Task: Find camping sites between Acadia National Park, Maine, and White Mountains National Forest, New Hampshire.
Action: Mouse moved to (241, 81)
Screenshot: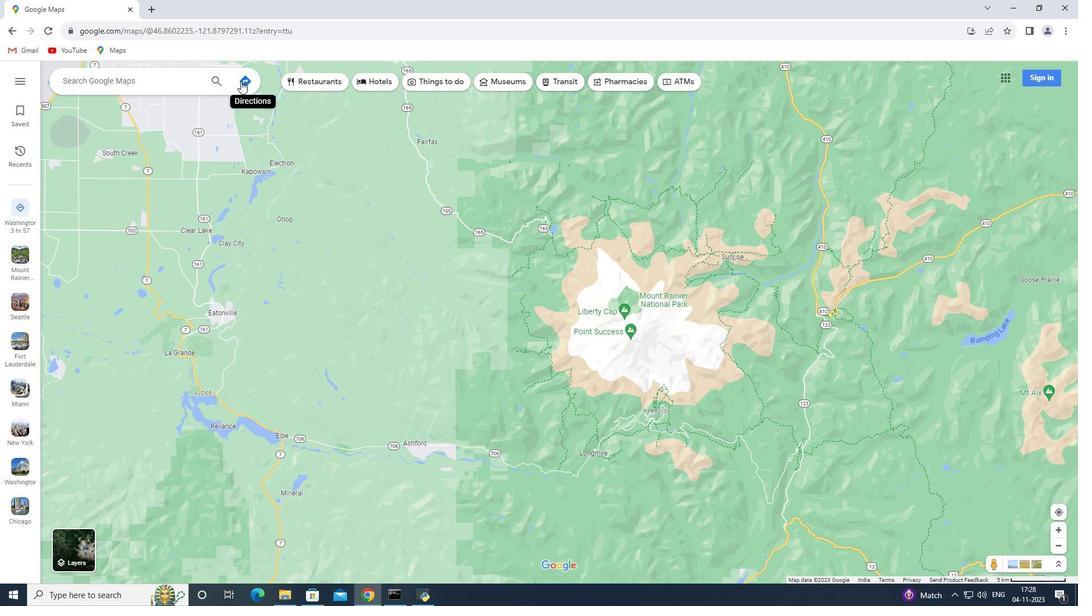 
Action: Mouse pressed left at (241, 81)
Screenshot: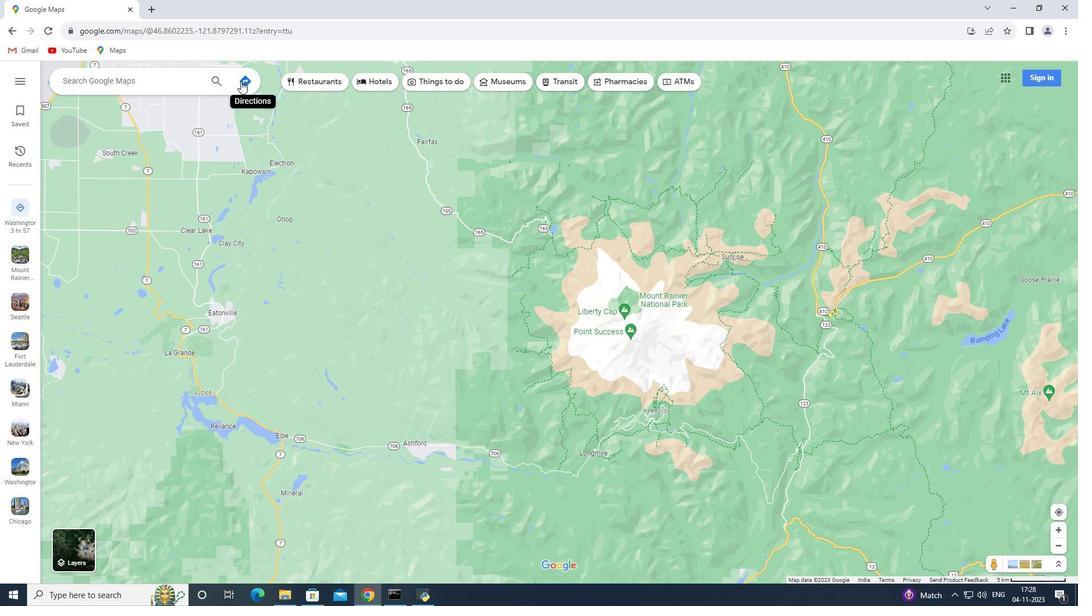 
Action: Mouse moved to (148, 113)
Screenshot: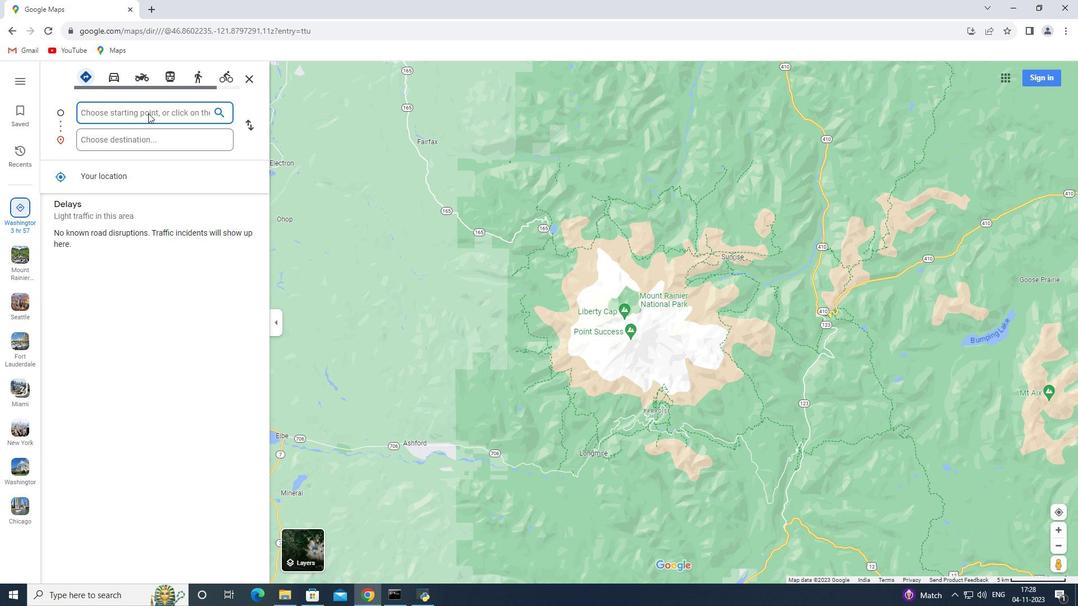 
Action: Key pressed <Key.shift>Acadia<Key.space><Key.shift>National<Key.space><Key.shift>park,<Key.space><Key.shift>Maine
Screenshot: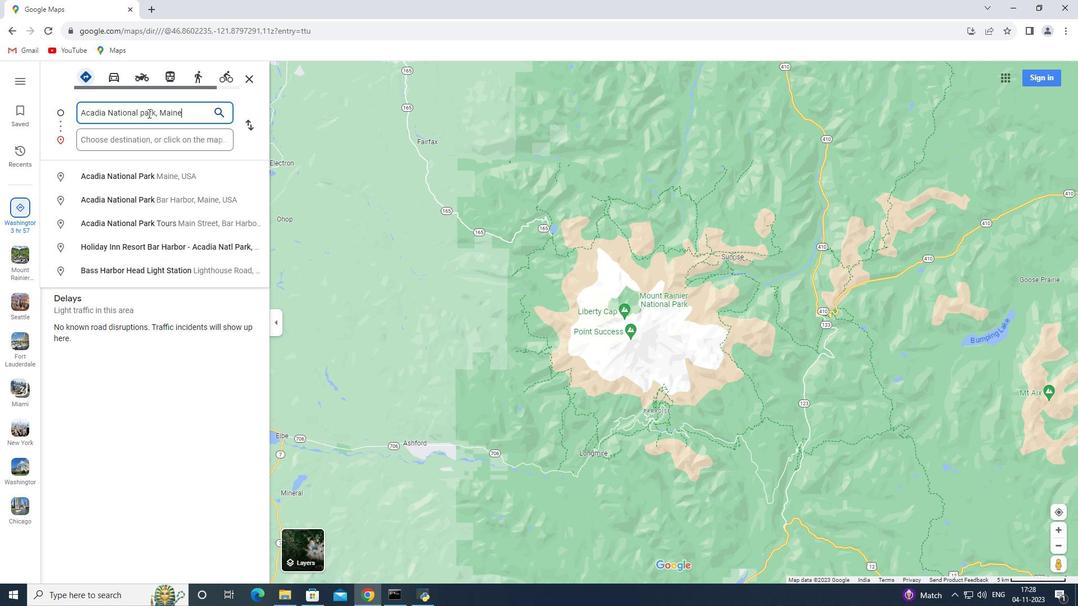 
Action: Mouse moved to (108, 147)
Screenshot: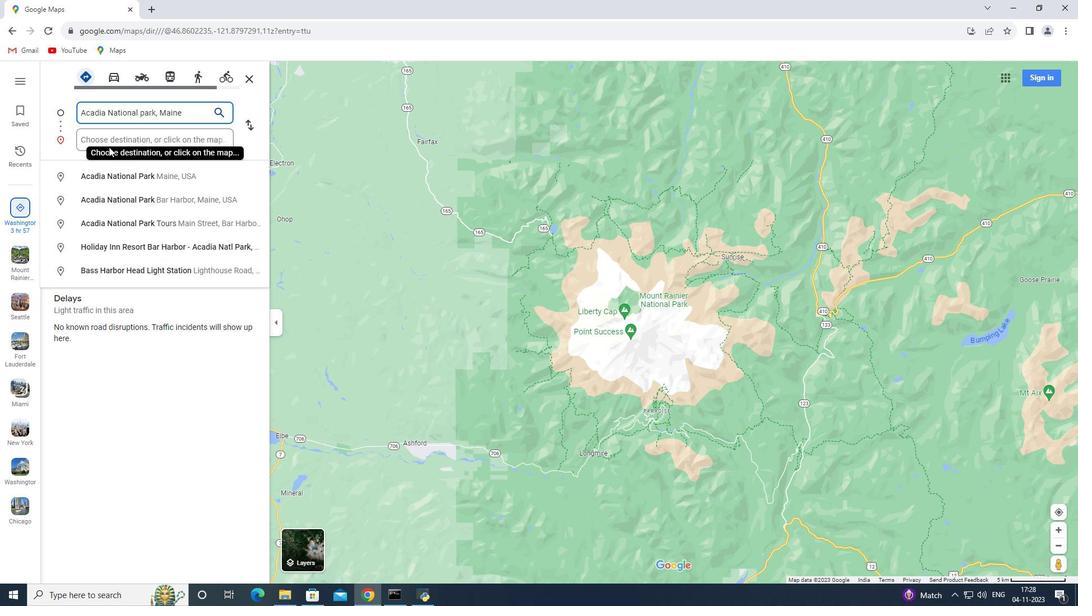 
Action: Mouse pressed left at (108, 147)
Screenshot: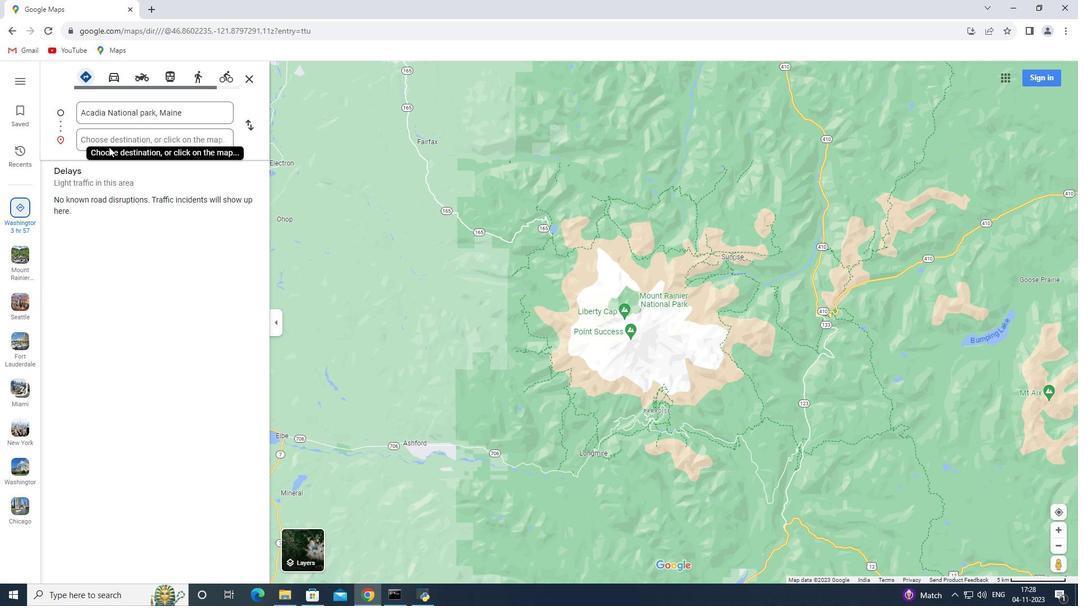 
Action: Mouse moved to (111, 140)
Screenshot: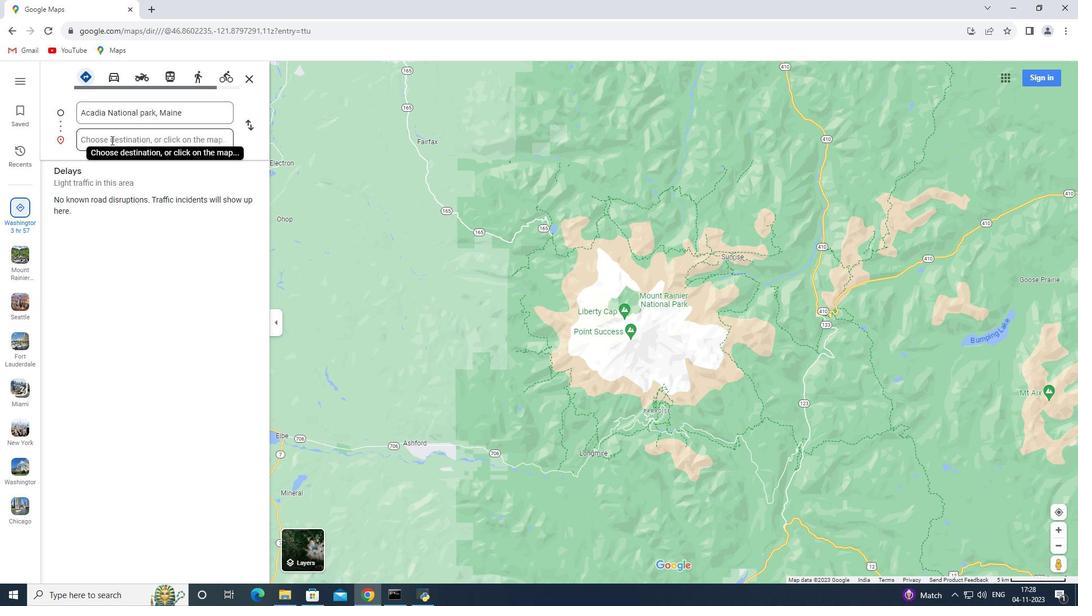 
Action: Mouse pressed left at (111, 140)
Screenshot: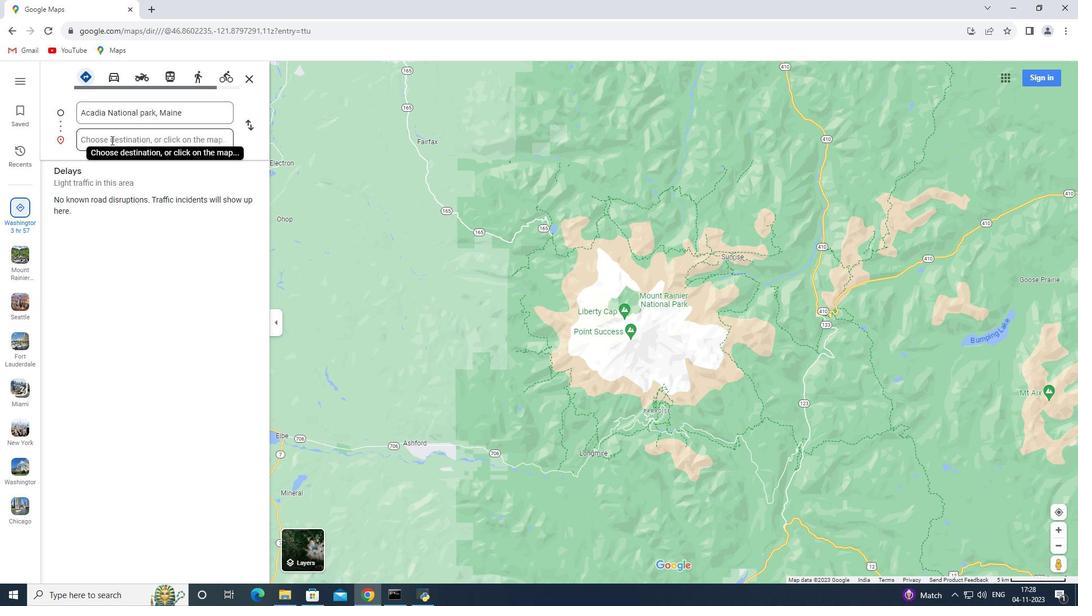 
Action: Key pressed <Key.shift>White<Key.space><Key.shift>Mountains<Key.space><Key.shift>National<Key.space><Key.shift>Forest,<Key.space><Key.shift>New<Key.space><Key.shift>Has<Key.backspace>mpshire<Key.enter>
Screenshot: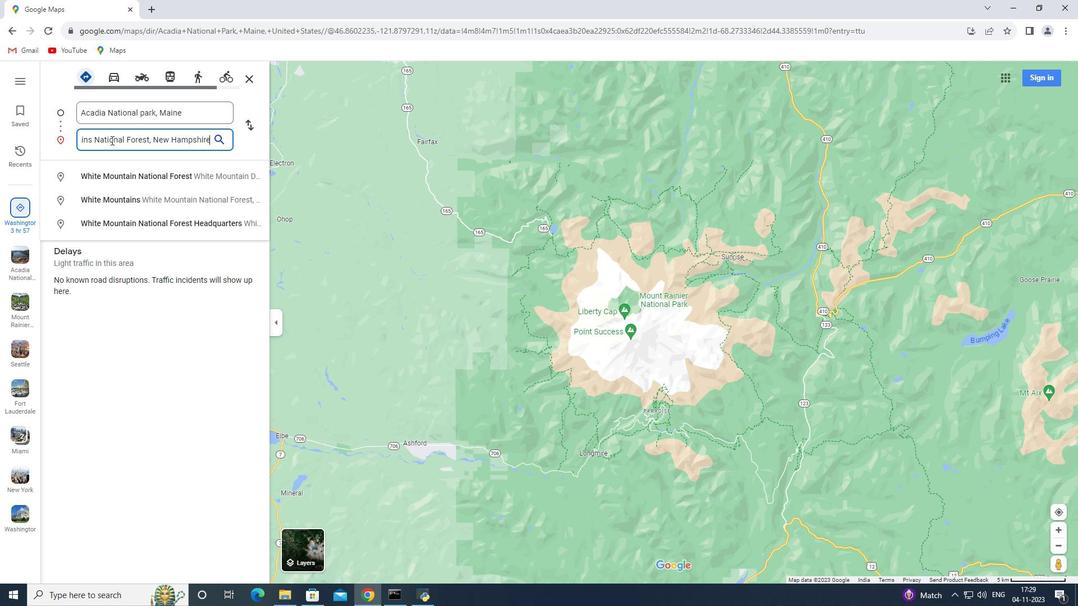 
Action: Mouse moved to (552, 78)
Screenshot: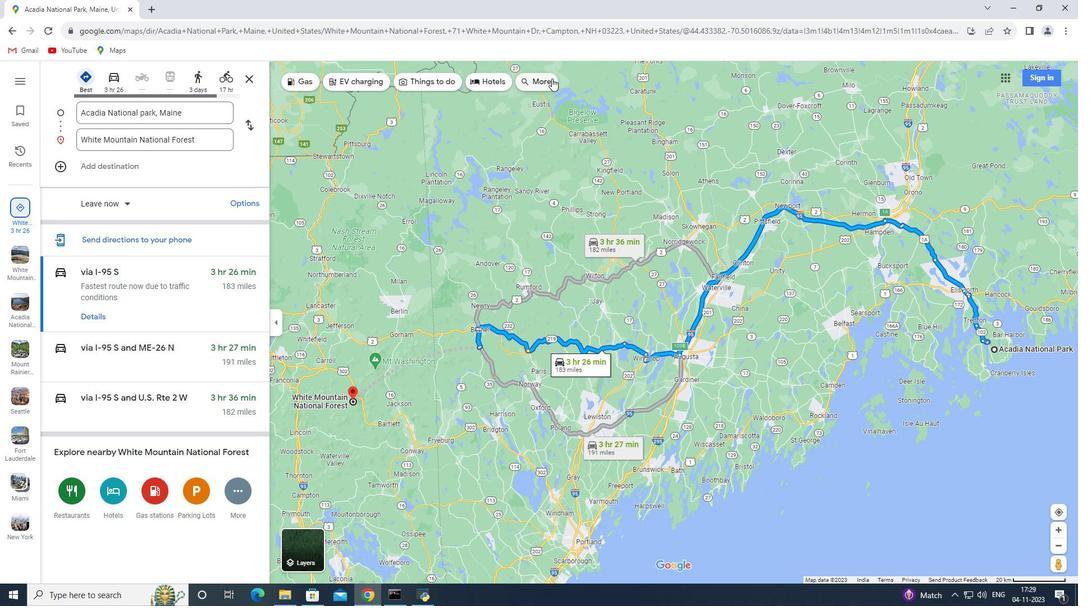 
Action: Mouse pressed left at (552, 78)
Screenshot: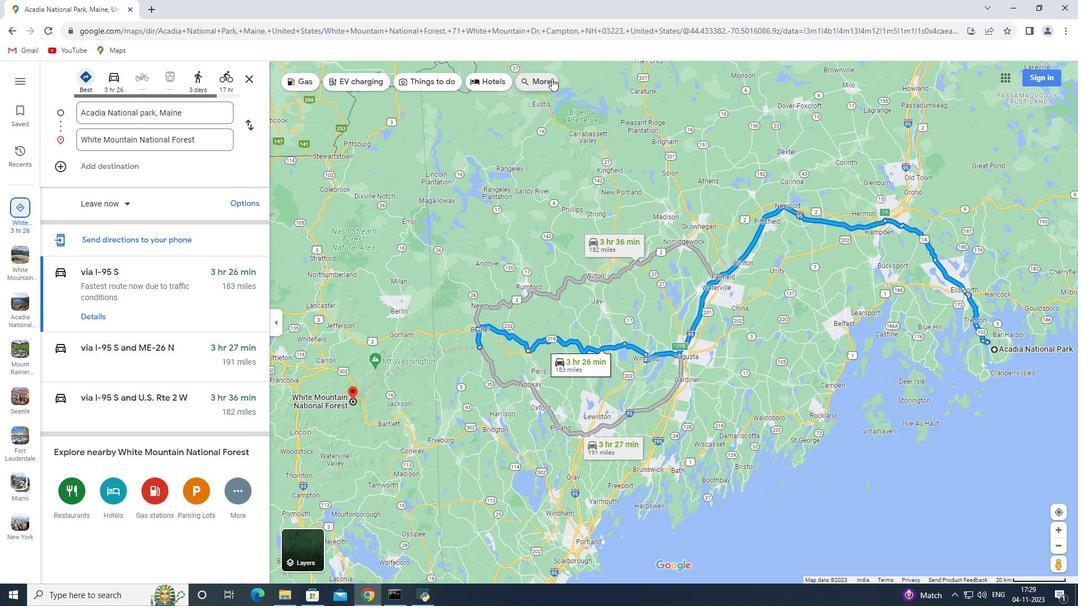 
Action: Mouse moved to (134, 76)
Screenshot: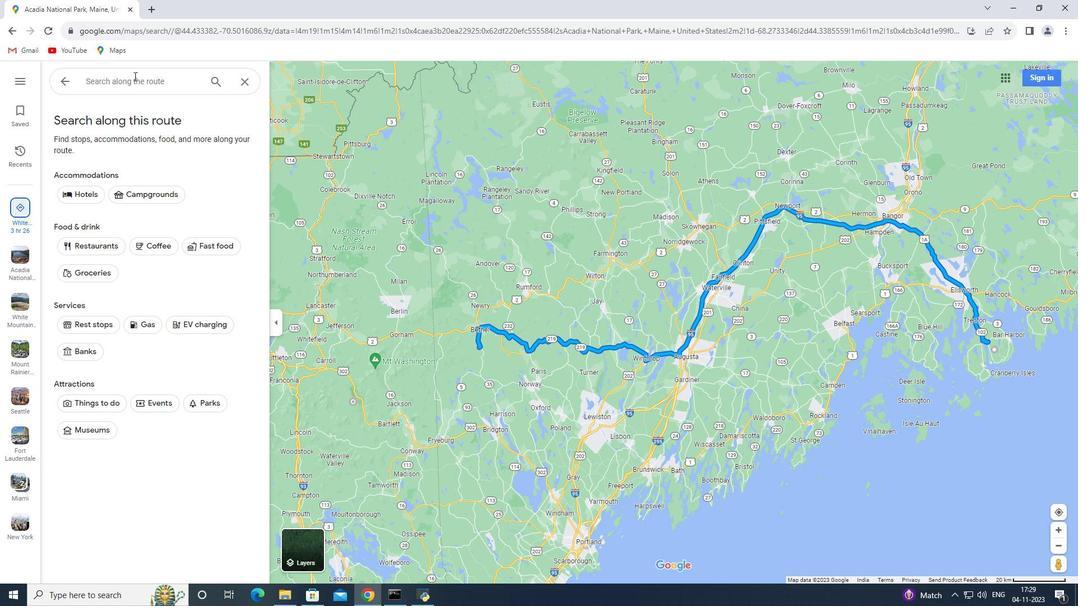 
Action: Mouse pressed left at (134, 76)
Screenshot: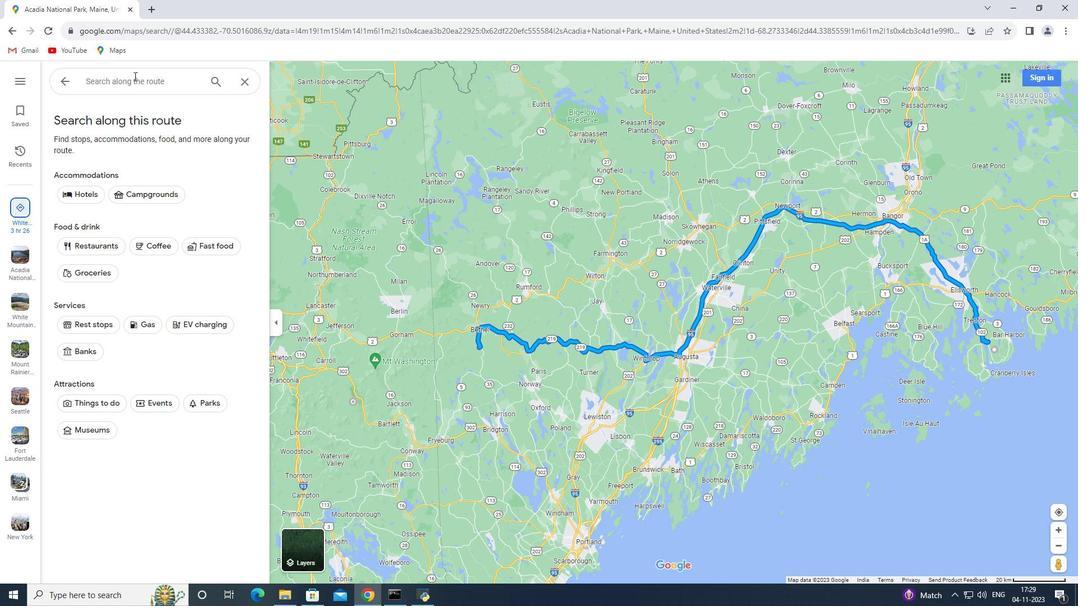 
Action: Key pressed camping<Key.space>sites<Key.enter>
Screenshot: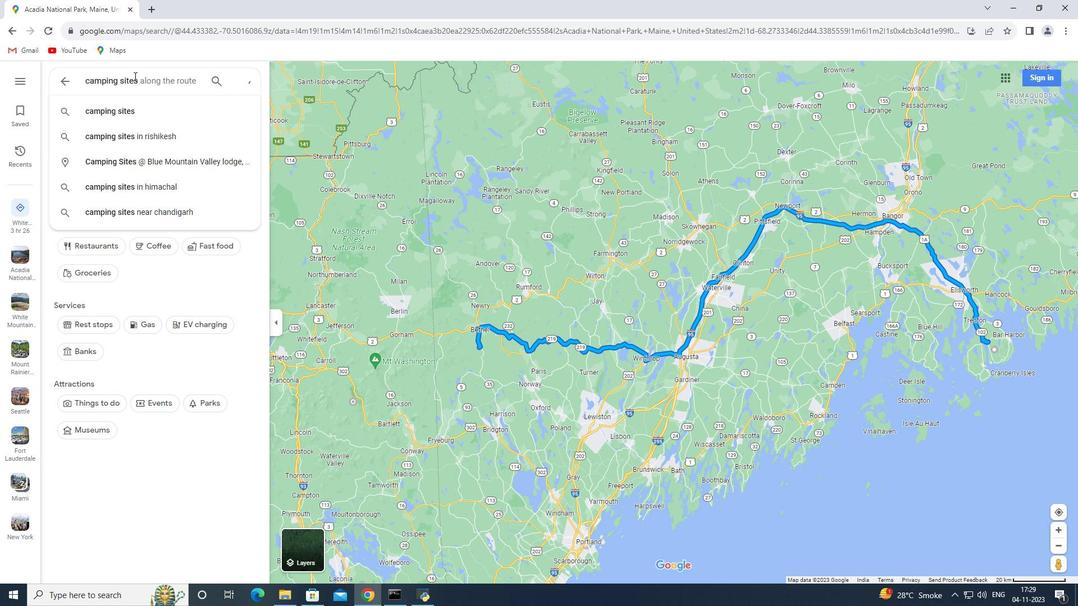 
